Task: Change the reading pane position to the bottom in Microsoft Outlook.
Action: Mouse moved to (16, 107)
Screenshot: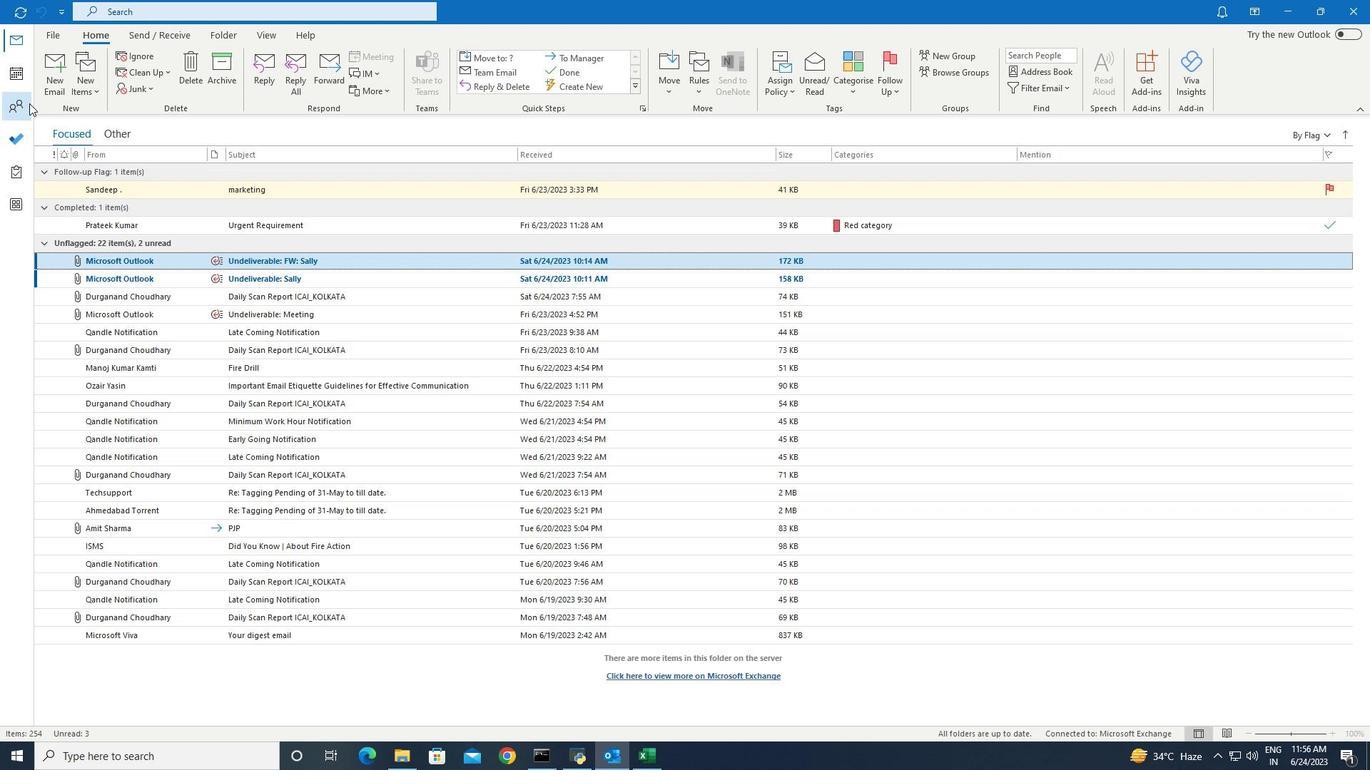 
Action: Mouse pressed left at (16, 107)
Screenshot: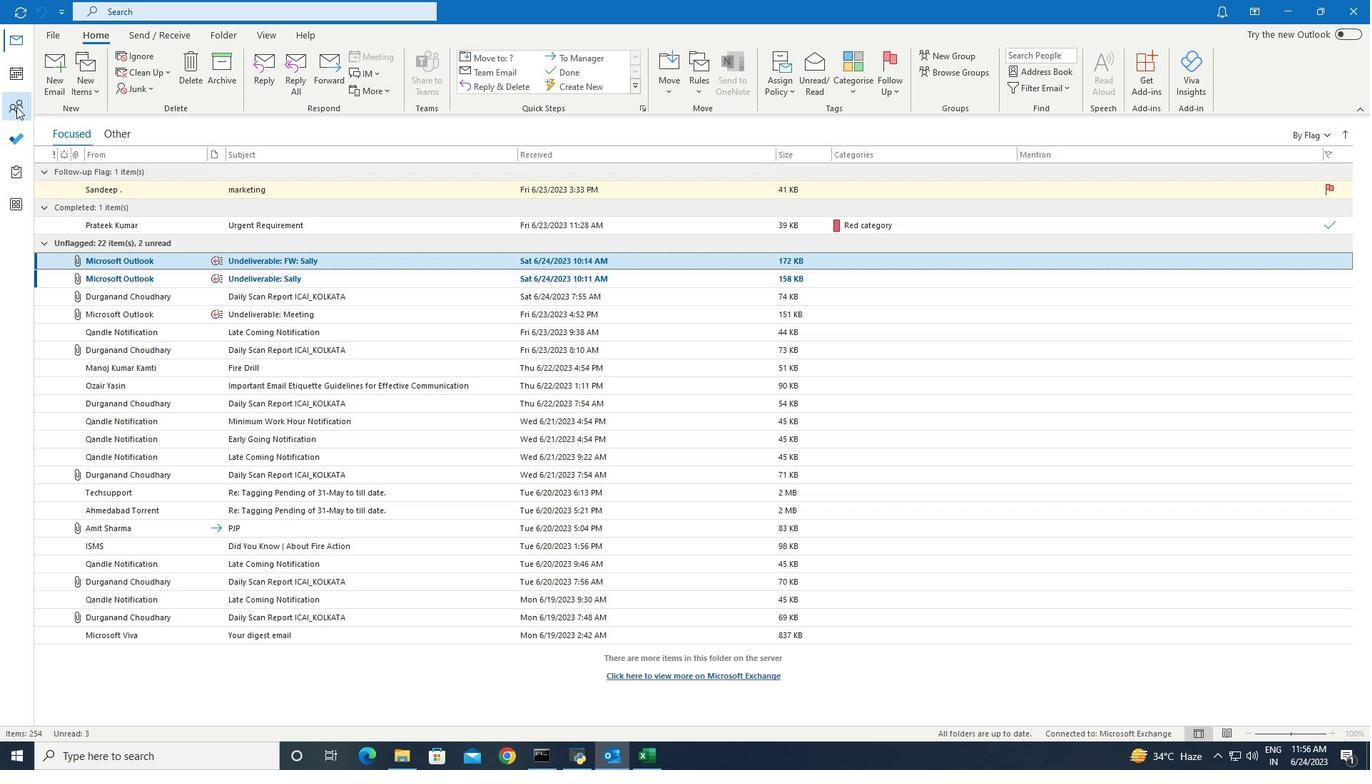 
Action: Mouse moved to (254, 38)
Screenshot: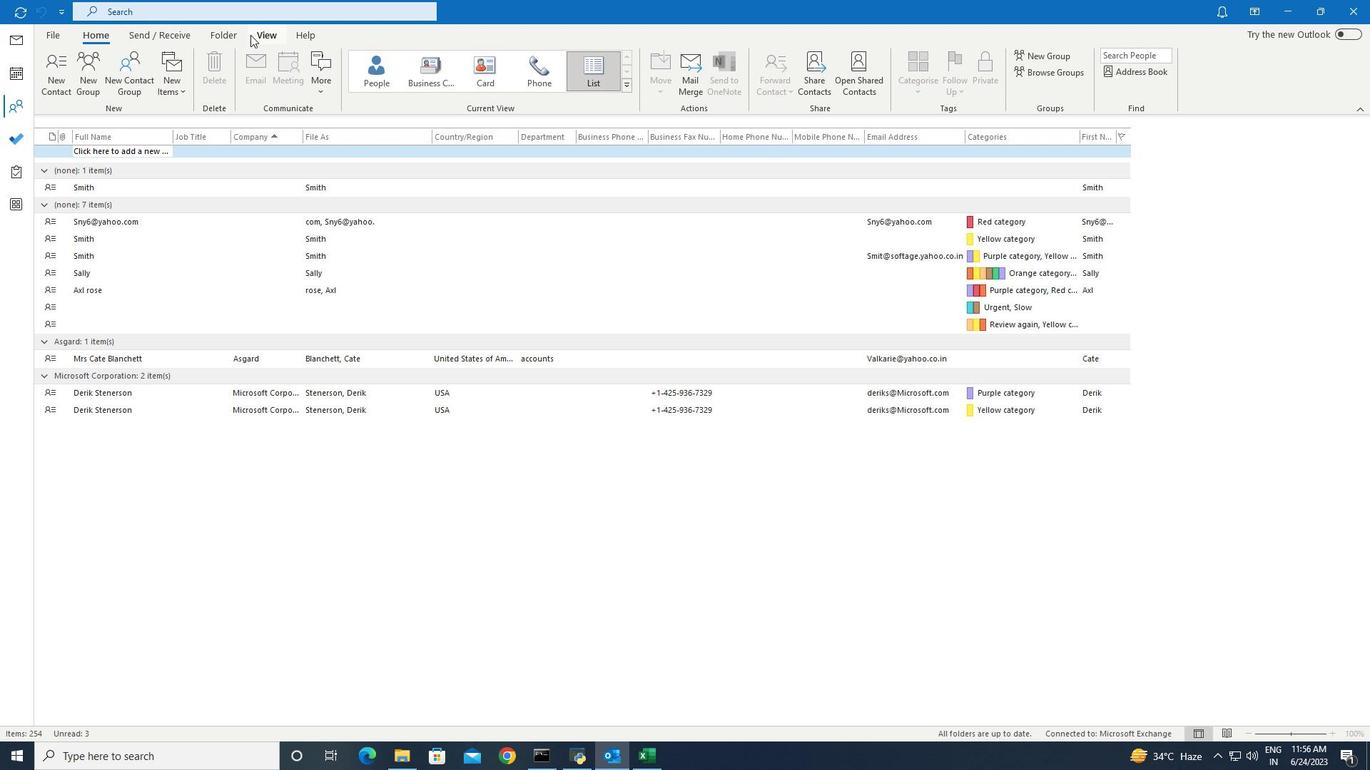 
Action: Mouse pressed left at (254, 38)
Screenshot: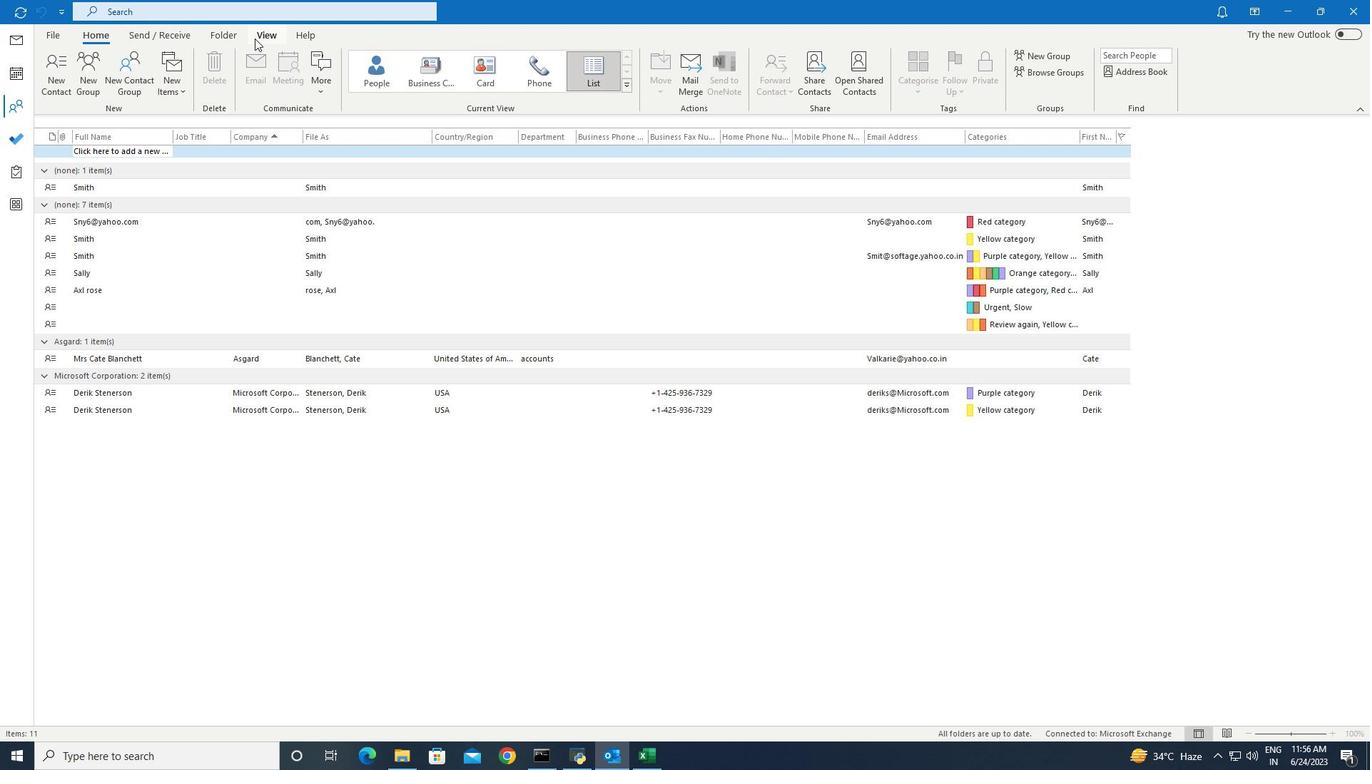 
Action: Mouse moved to (514, 87)
Screenshot: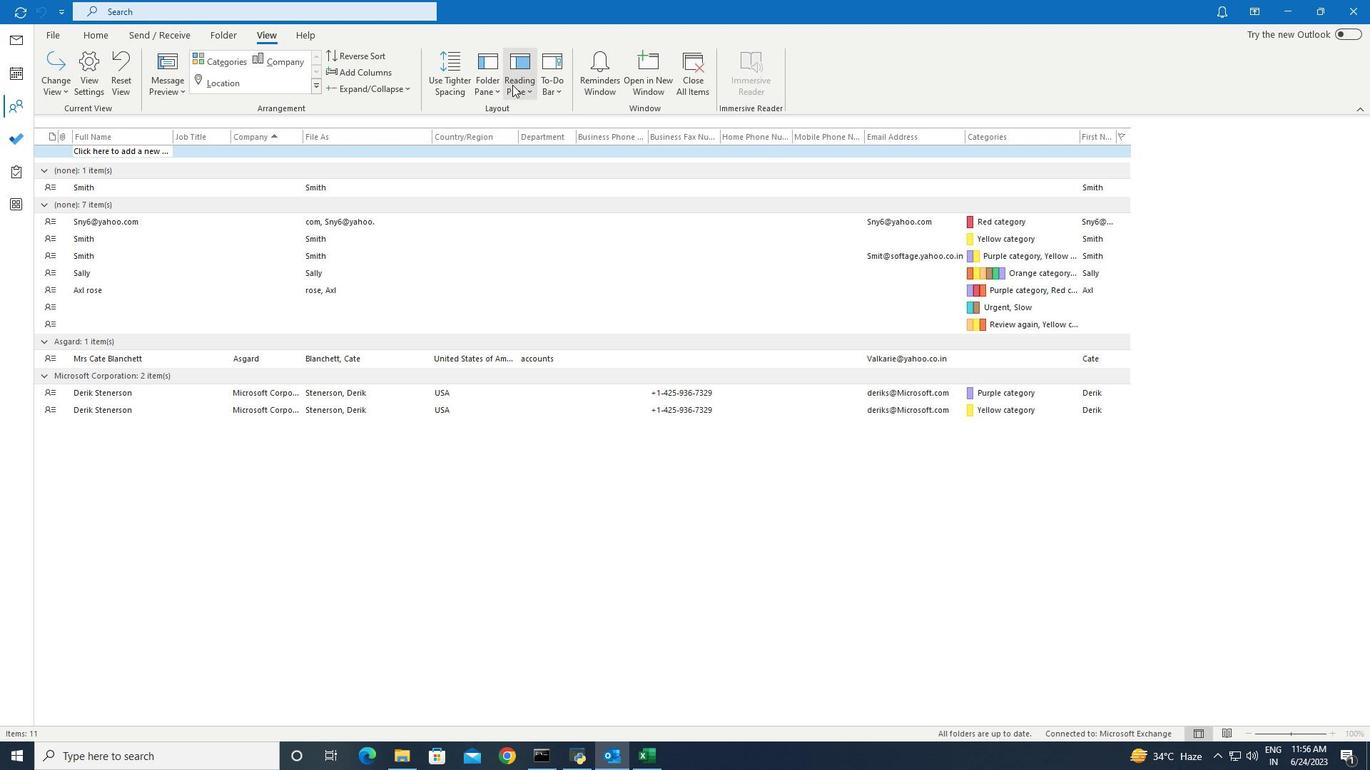 
Action: Mouse pressed left at (514, 87)
Screenshot: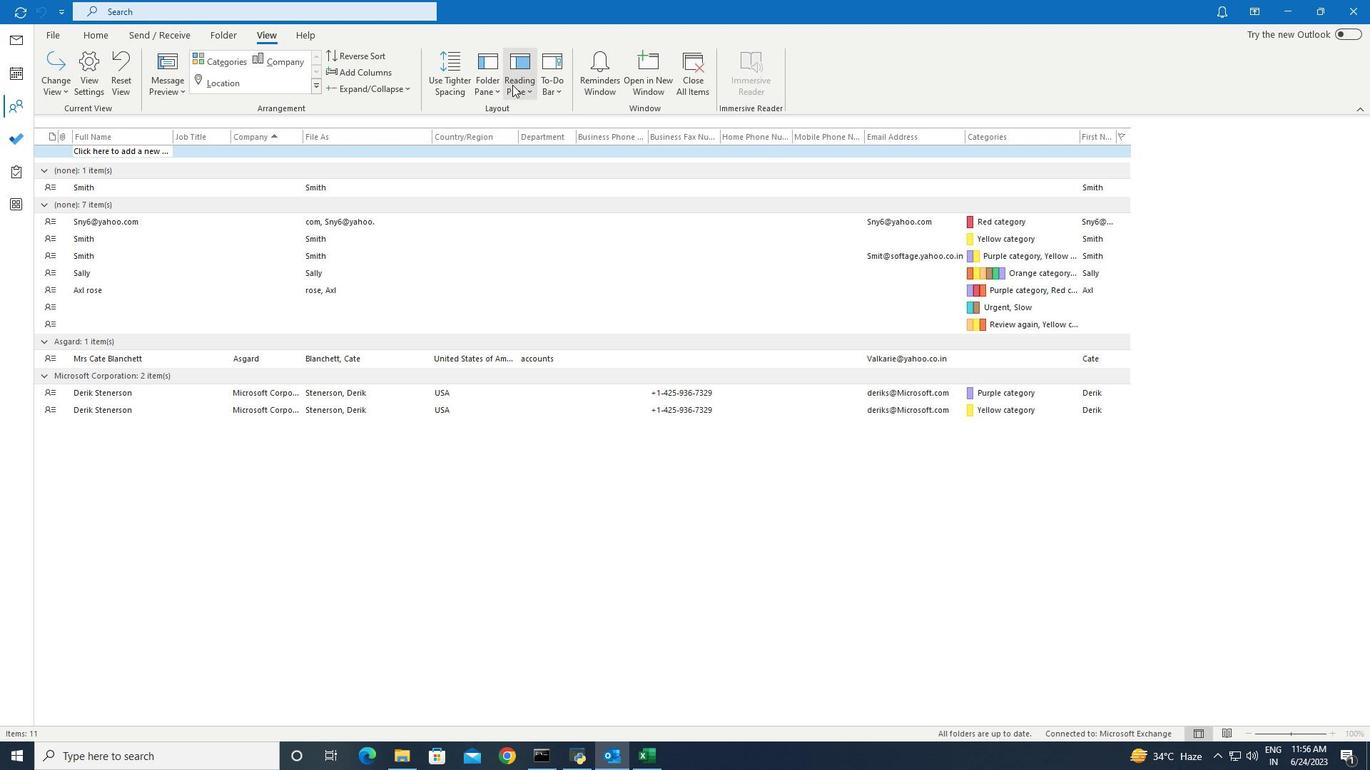 
Action: Mouse moved to (521, 131)
Screenshot: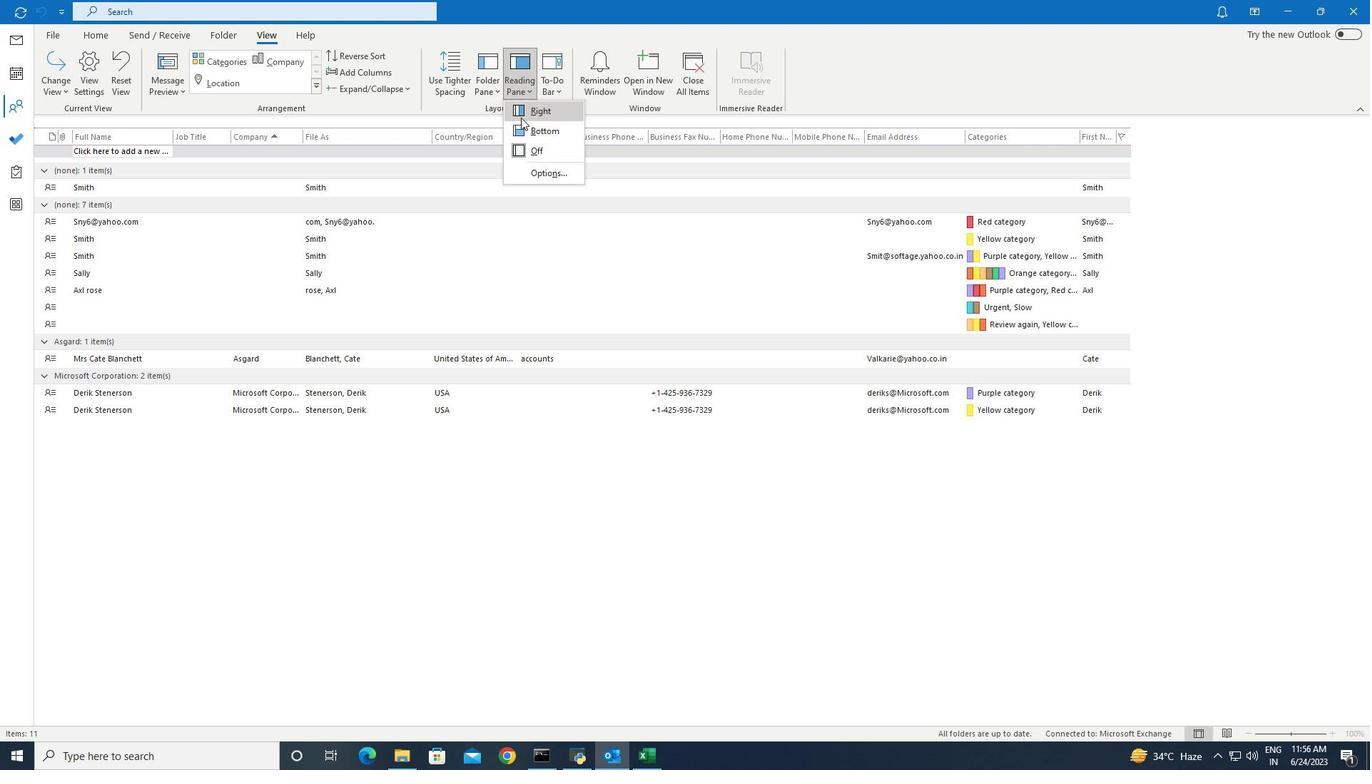 
Action: Mouse pressed left at (521, 131)
Screenshot: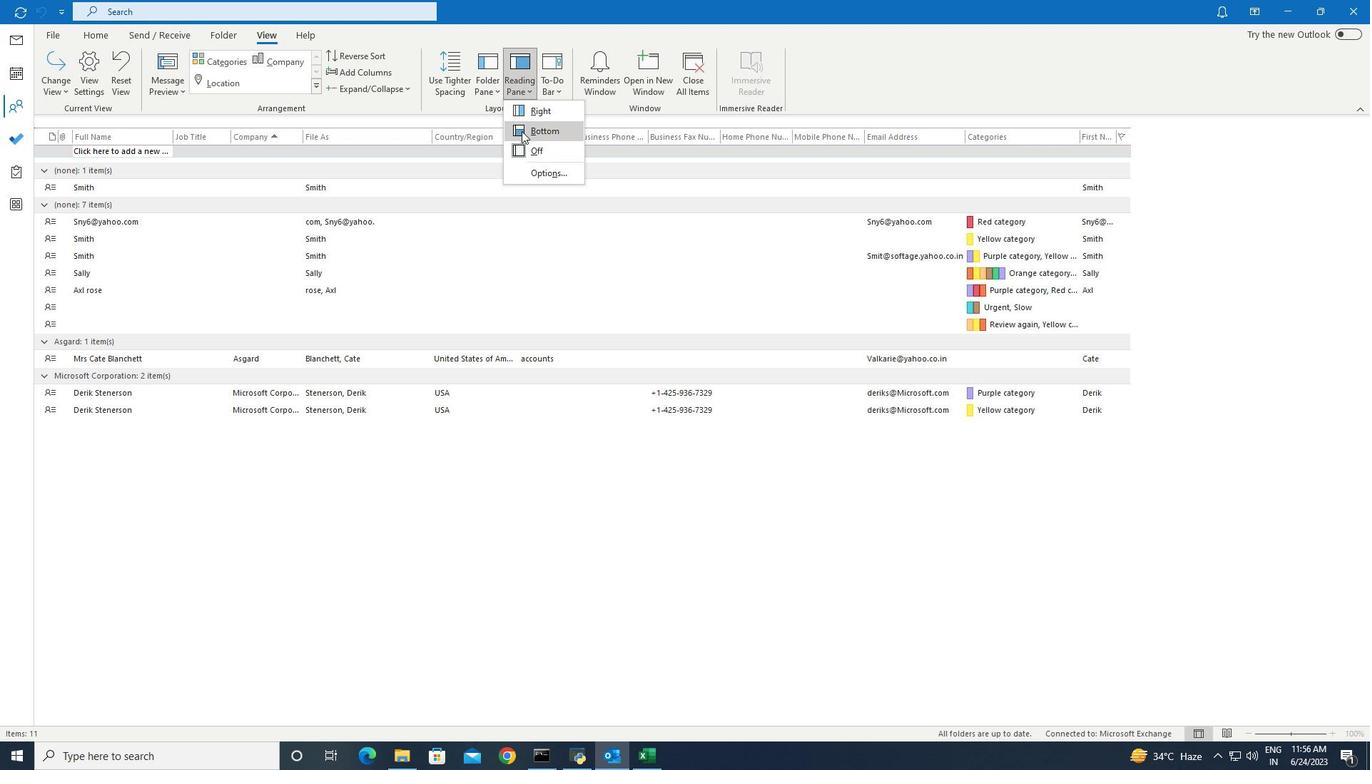 
Action: Mouse moved to (520, 132)
Screenshot: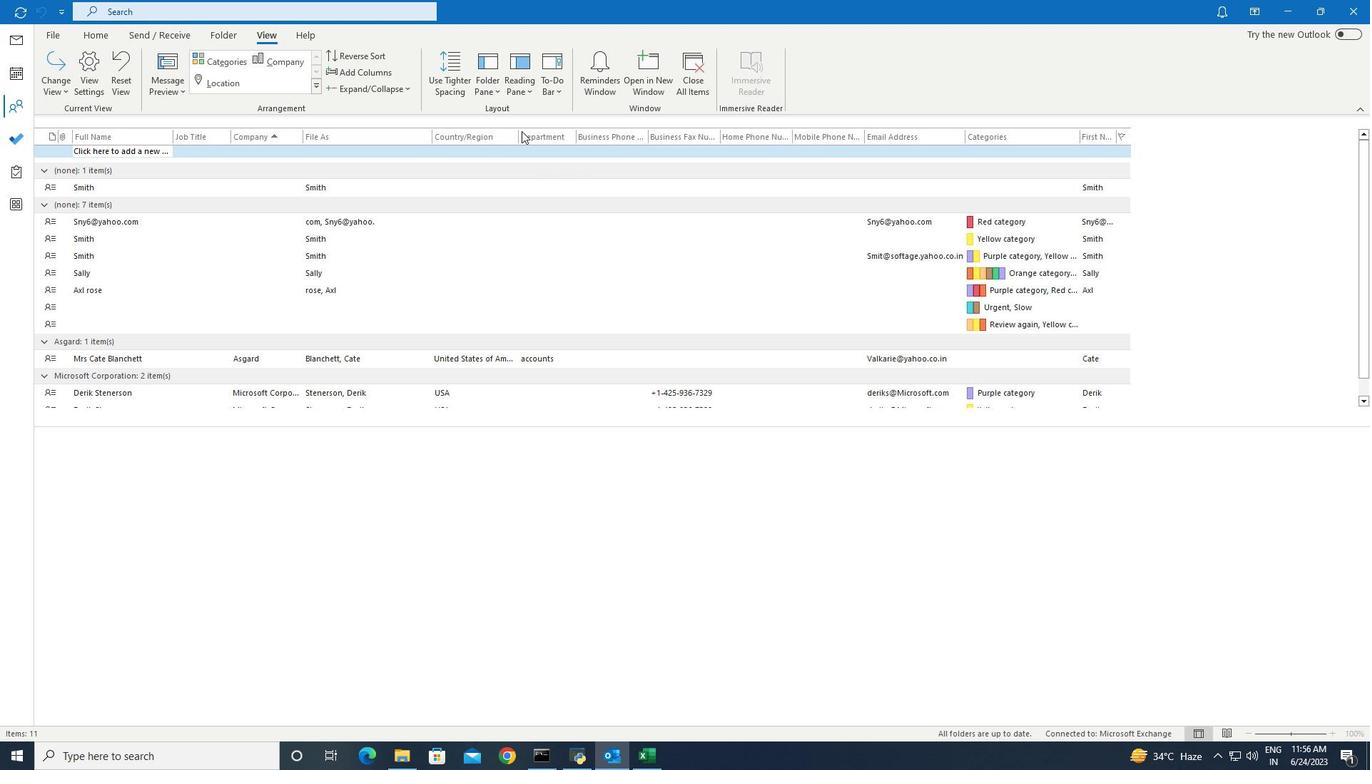 
